 Task: Create in the project AgileNova in Backlog an issue 'Upgrade the logging and reporting features of a web application to improve system monitoring and analysis', assign it to team member softage.2@softage.net and change the status to IN PROGRESS. Create in the project AgileNova in Backlog an issue 'Create a new online platform for online fitness courses with advanced workout tracking and personalization features', assign it to team member softage.3@softage.net and change the status to IN PROGRESS
Action: Mouse moved to (210, 227)
Screenshot: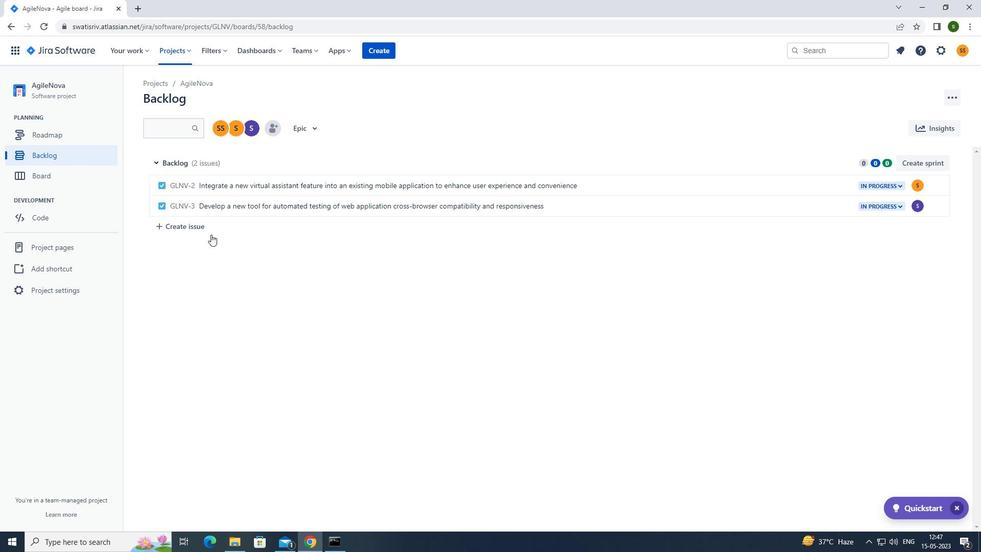 
Action: Mouse pressed left at (210, 227)
Screenshot: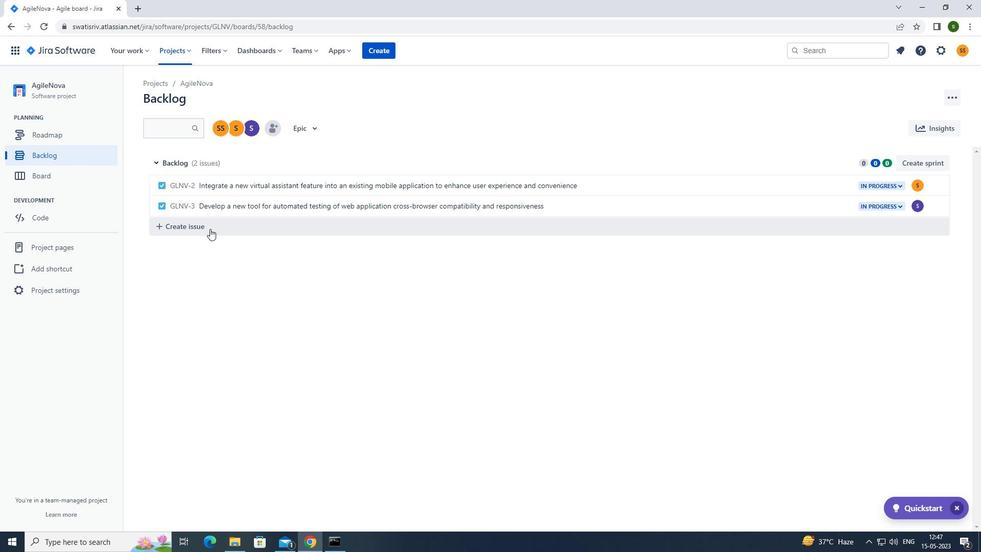 
Action: Mouse moved to (243, 230)
Screenshot: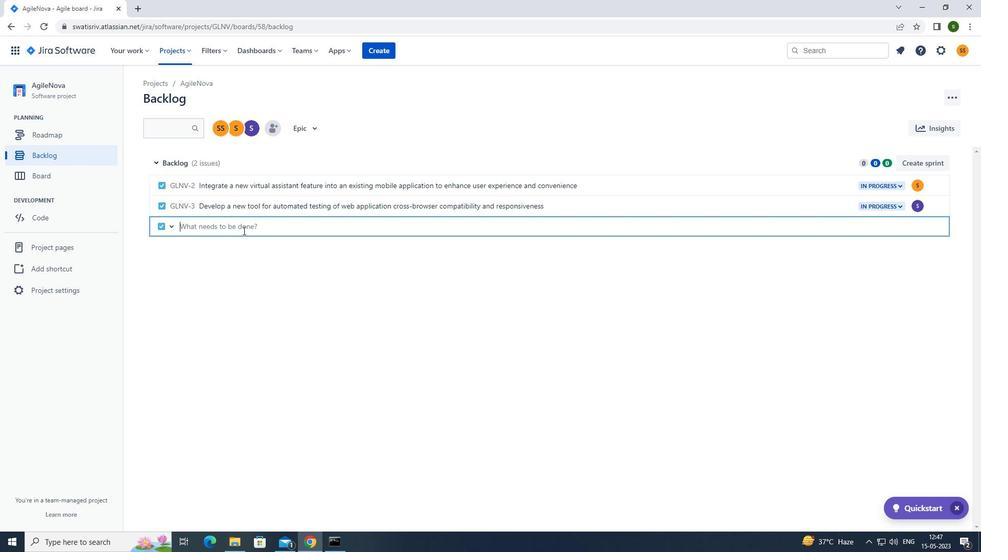 
Action: Key pressed <Key.caps_lock>u<Key.caps_lock>pgrade<Key.space>the<Key.space>logging<Key.space>and<Key.space>reporting<Key.space>features<Key.space>of<Key.space>a<Key.space>web<Key.space>application<Key.space>to<Key.space>improve<Key.space>system<Key.space>monitoring<Key.space>and<Key.space>analysis<Key.enter>
Screenshot: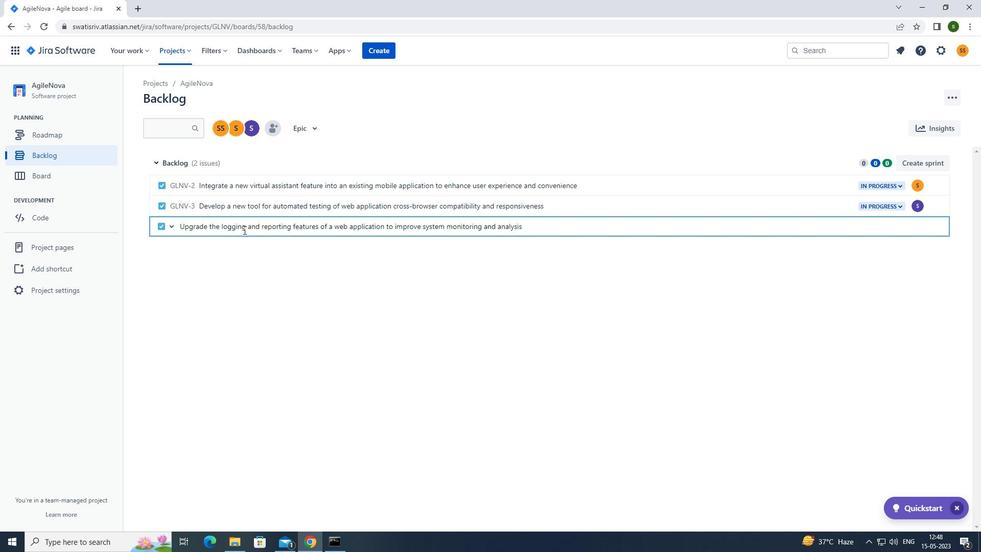 
Action: Mouse moved to (916, 225)
Screenshot: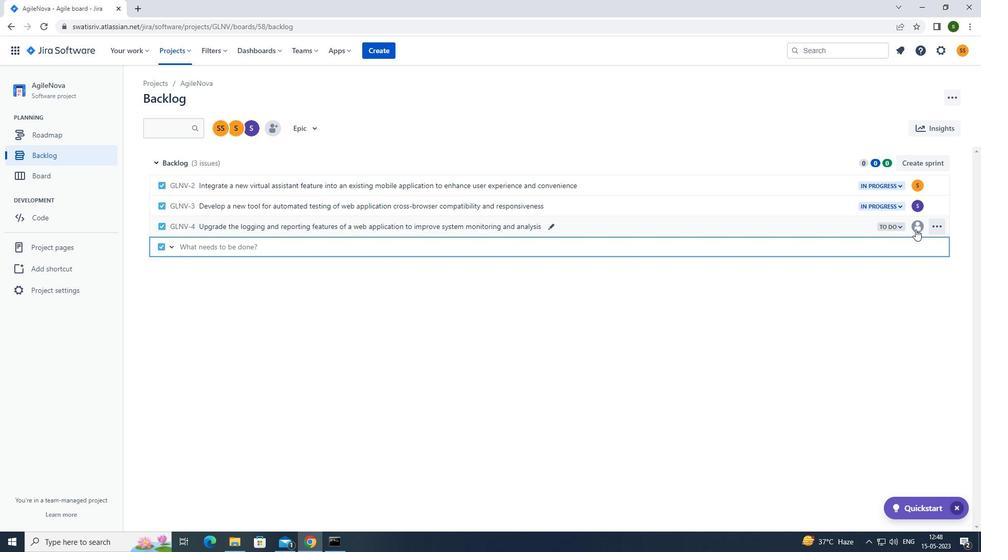 
Action: Mouse pressed left at (916, 225)
Screenshot: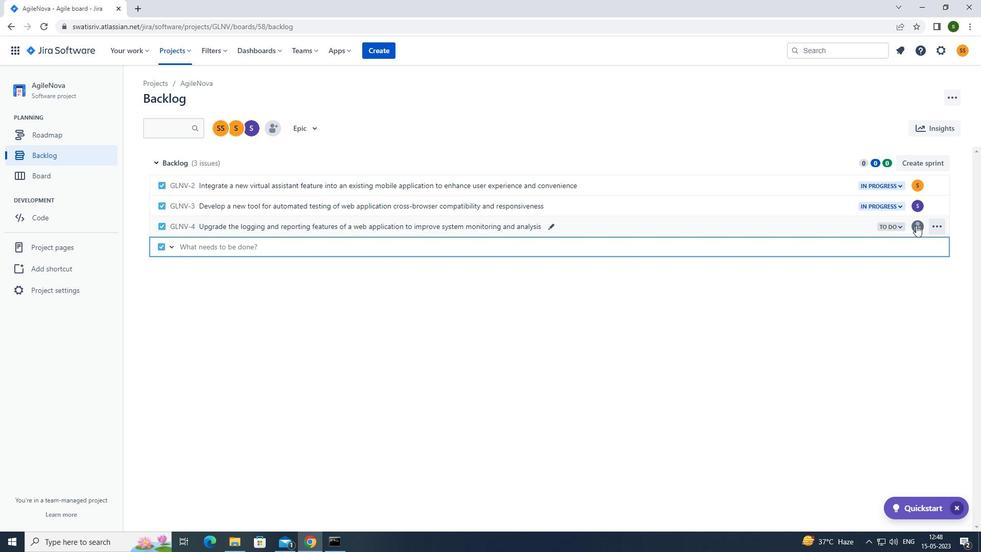 
Action: Mouse moved to (823, 331)
Screenshot: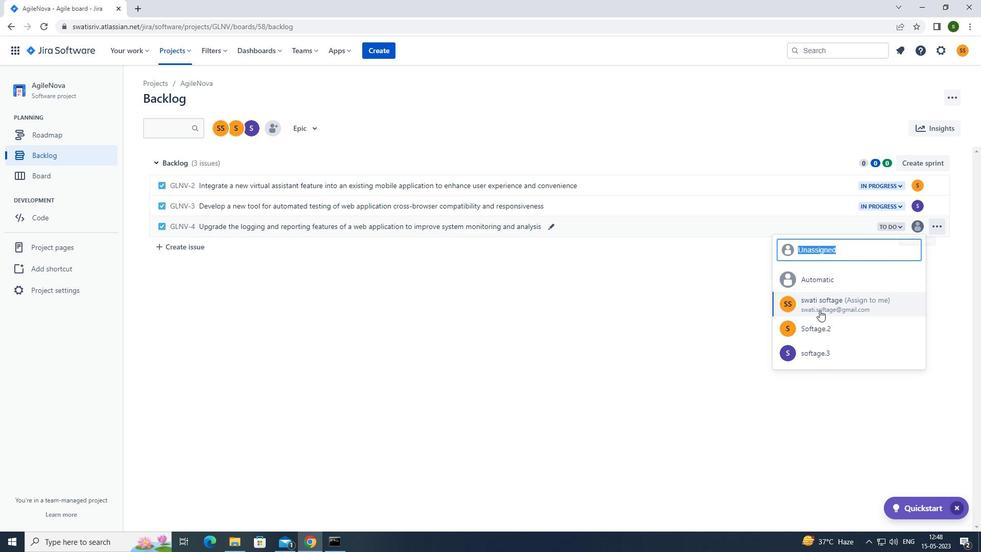 
Action: Mouse pressed left at (823, 331)
Screenshot: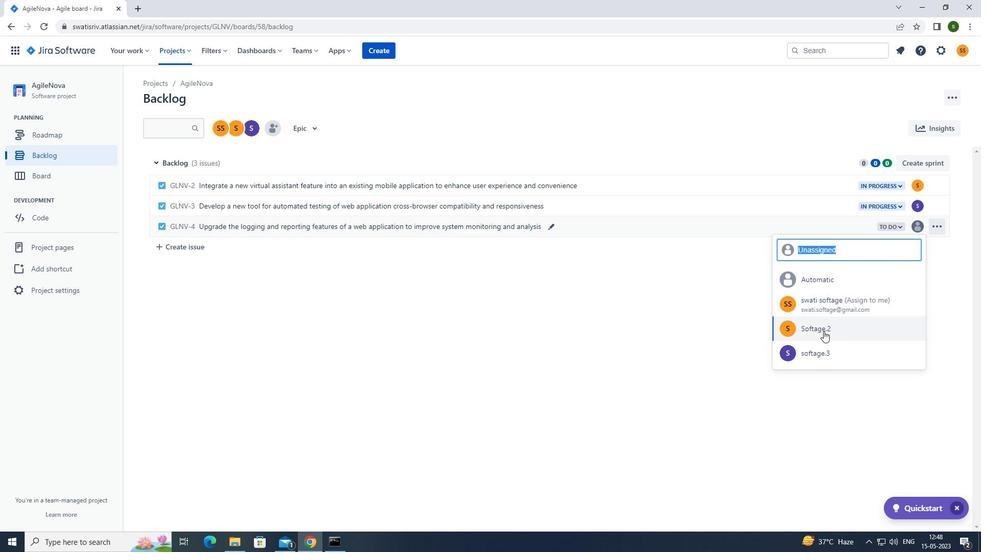 
Action: Mouse moved to (892, 225)
Screenshot: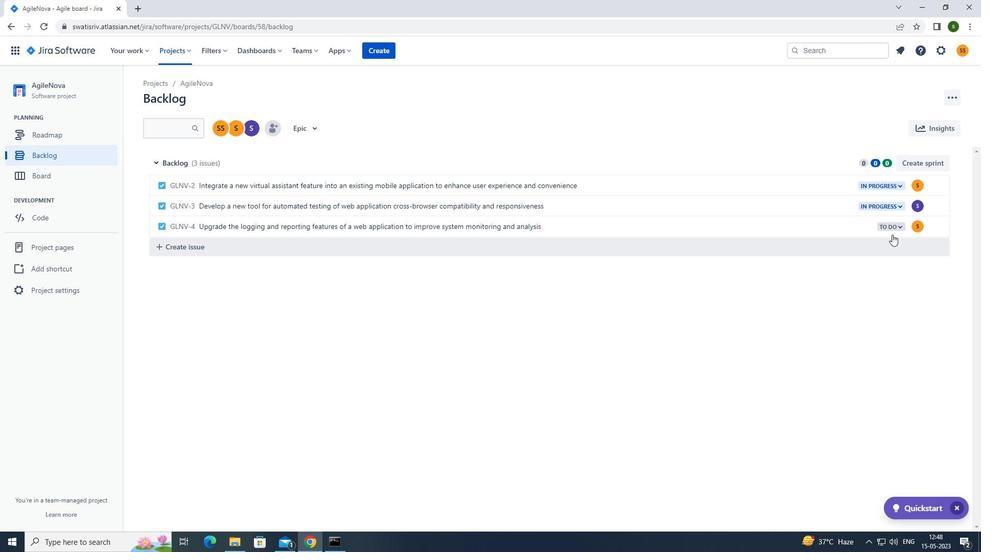 
Action: Mouse pressed left at (892, 225)
Screenshot: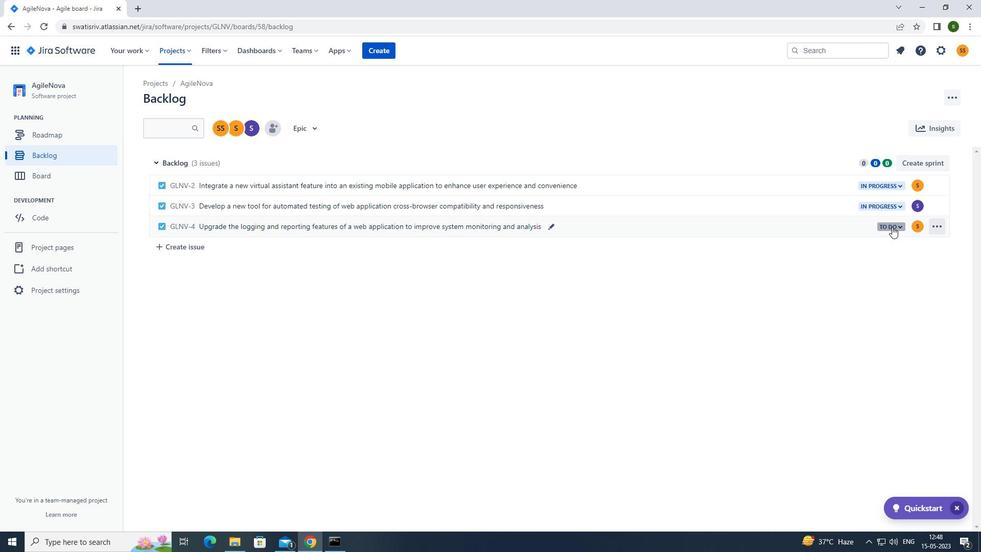 
Action: Mouse moved to (862, 245)
Screenshot: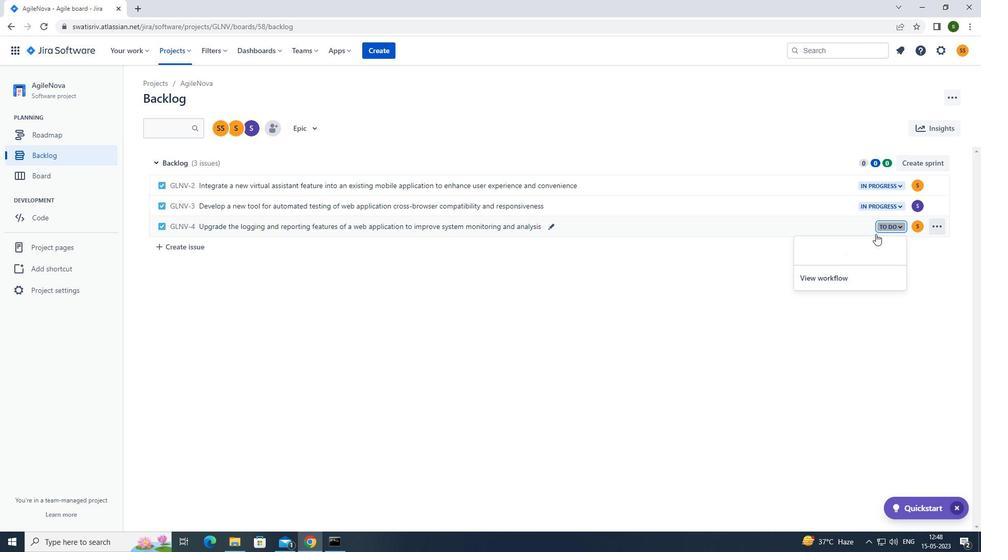 
Action: Mouse pressed left at (862, 245)
Screenshot: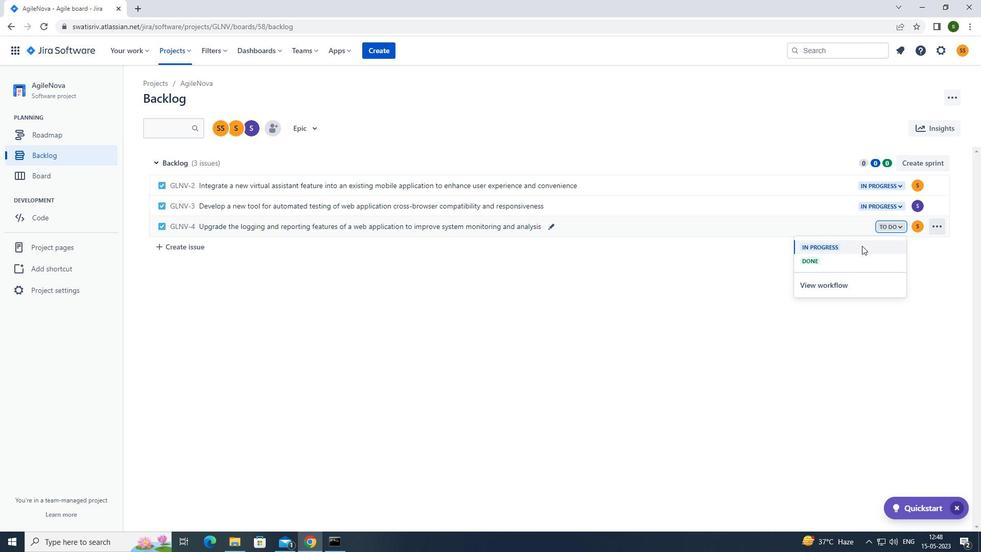
Action: Mouse moved to (216, 248)
Screenshot: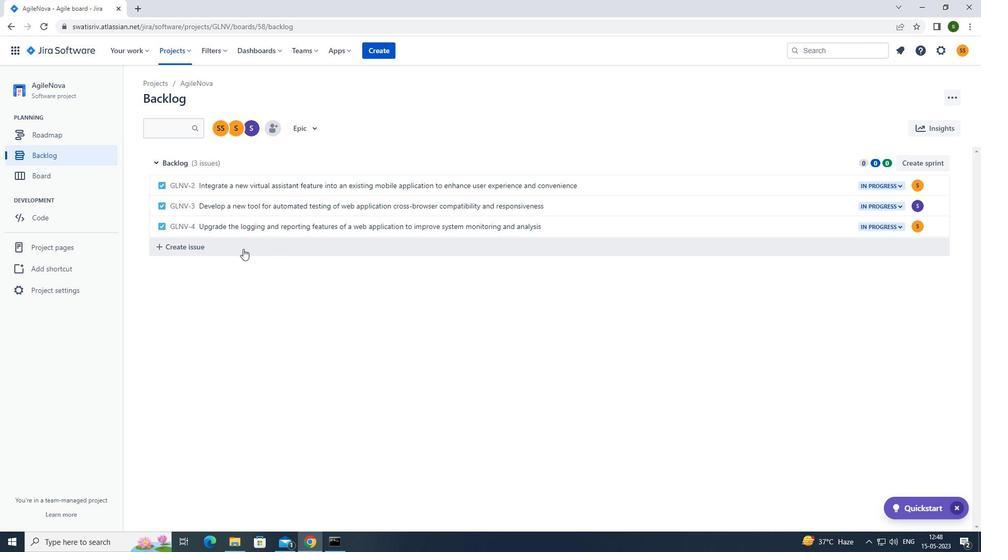 
Action: Mouse pressed left at (216, 248)
Screenshot: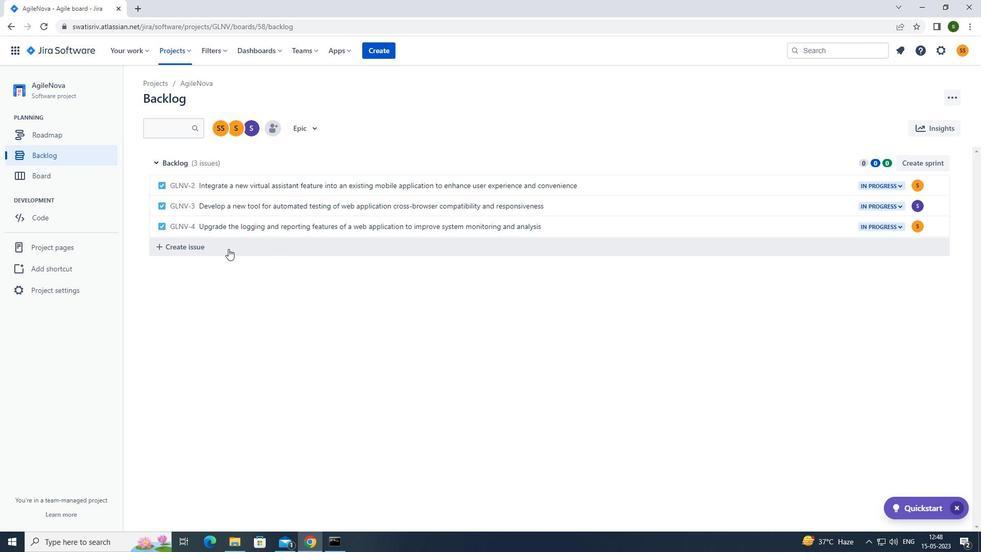 
Action: Mouse moved to (276, 248)
Screenshot: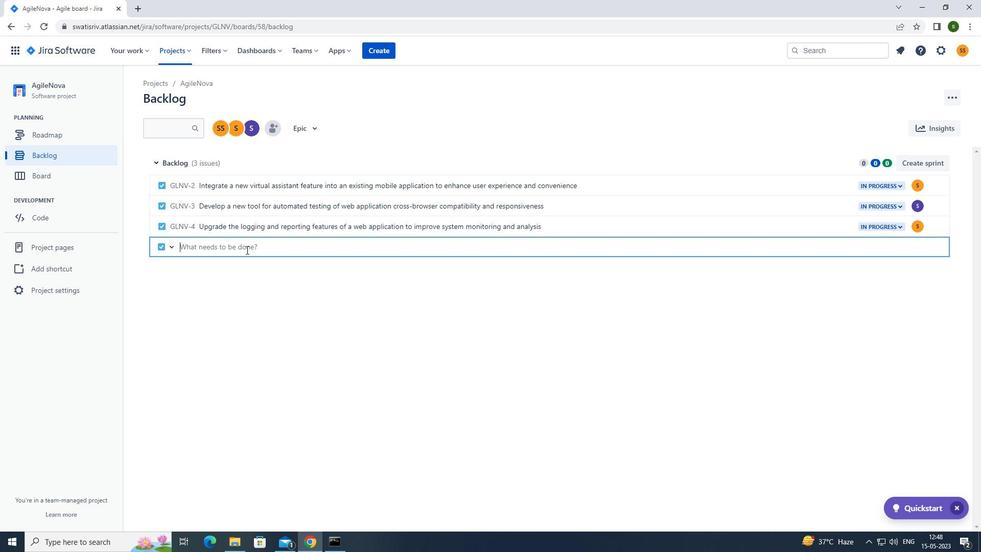 
Action: Mouse pressed left at (276, 248)
Screenshot: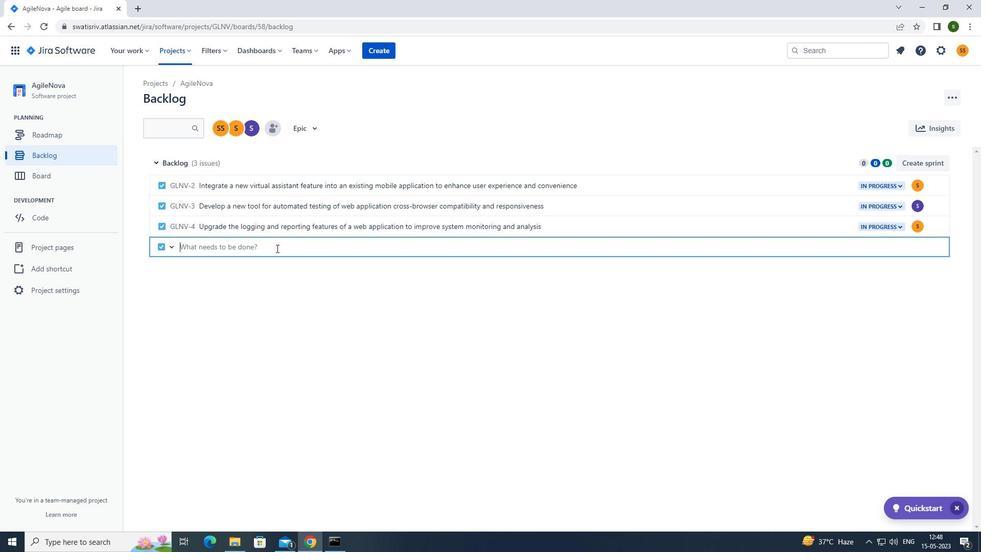 
Action: Key pressed <Key.caps_lock>c<Key.caps_lock>reate<Key.space>a<Key.space>new<Key.space>online<Key.space>platform<Key.space>for<Key.space>online<Key.space>fitness<Key.space>courses<Key.space>with<Key.space>advanced<Key.space>workout<Key.space>tracking<Key.space>and<Key.space>personalization<Key.space>features<Key.enter>
Screenshot: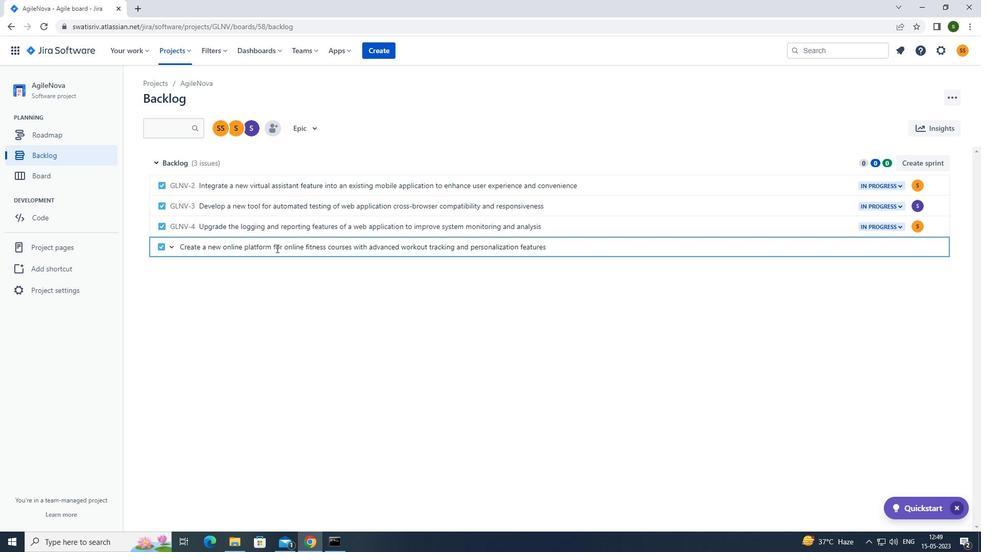 
Action: Mouse moved to (916, 245)
Screenshot: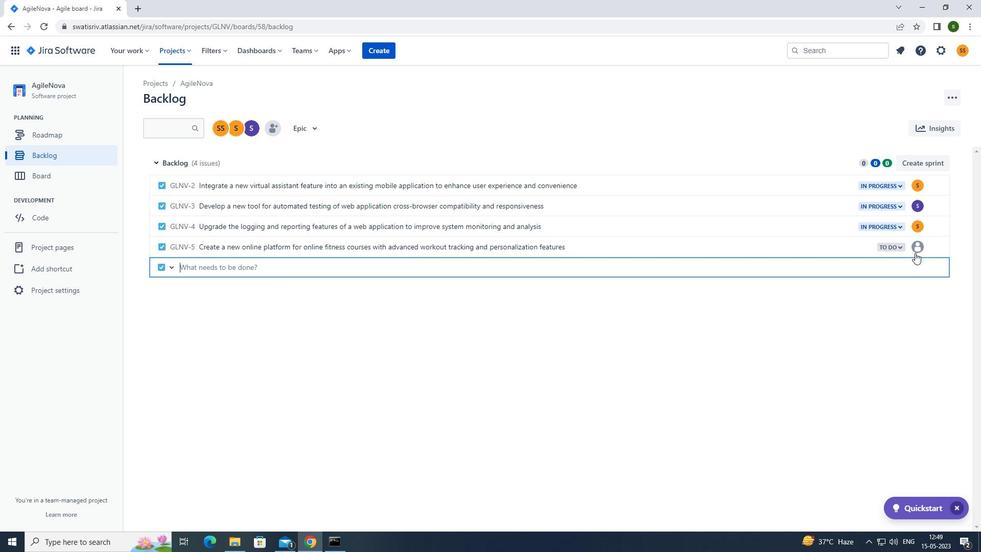
Action: Mouse pressed left at (916, 245)
Screenshot: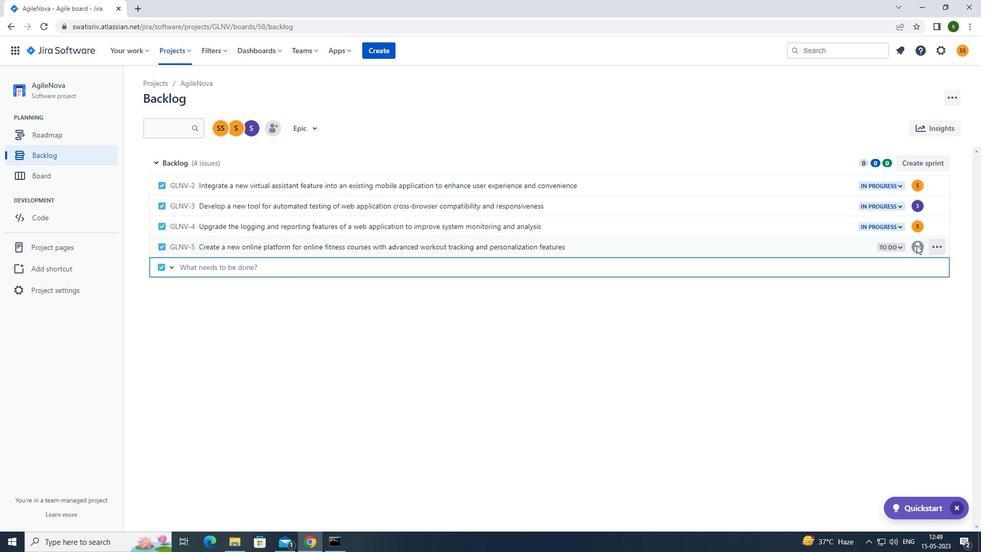 
Action: Mouse moved to (916, 247)
Screenshot: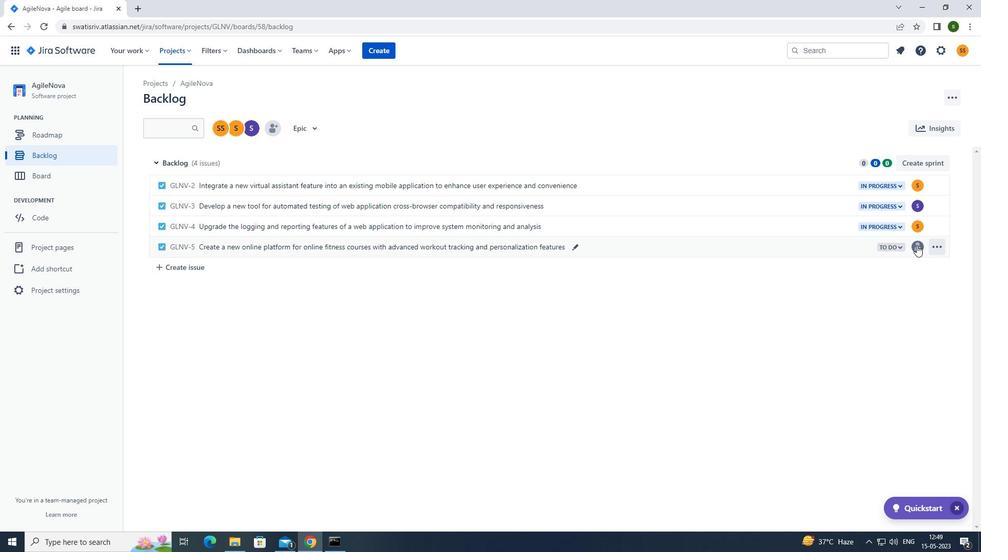 
Action: Mouse pressed left at (916, 247)
Screenshot: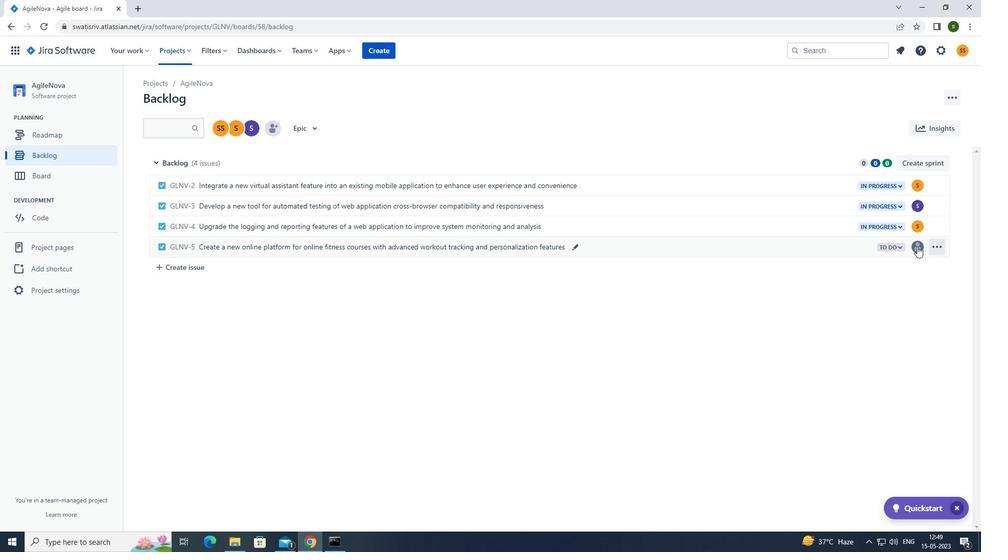 
Action: Mouse moved to (840, 373)
Screenshot: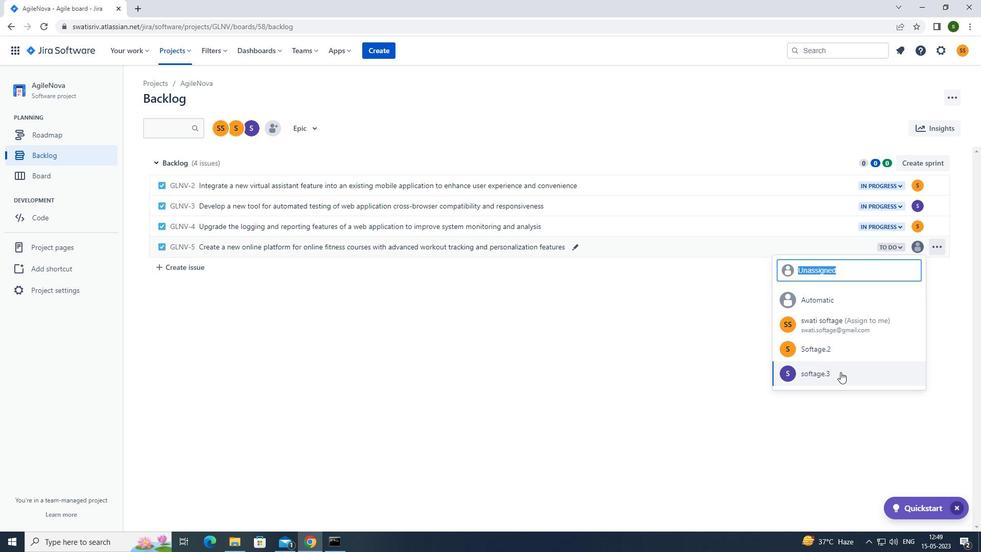 
Action: Mouse pressed left at (840, 373)
Screenshot: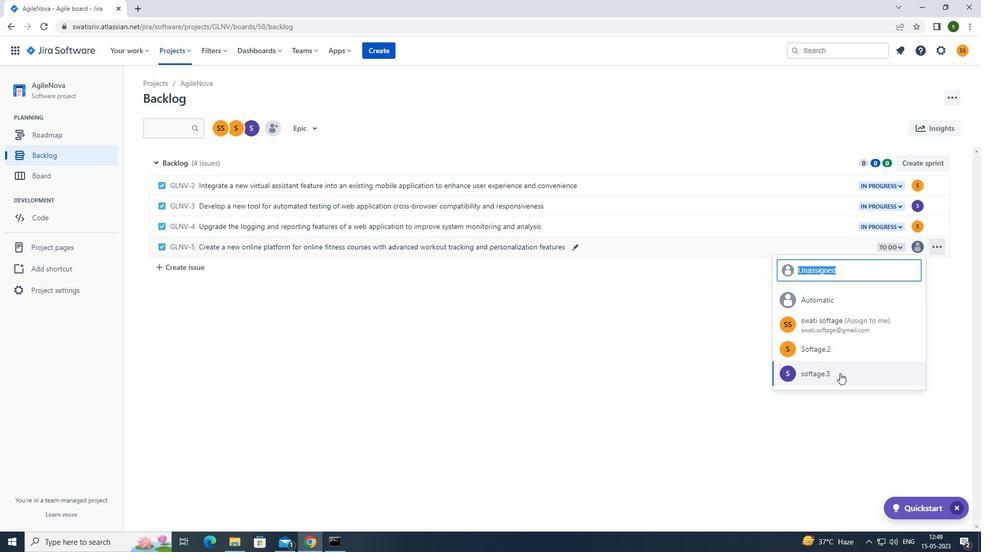
Action: Mouse moved to (893, 246)
Screenshot: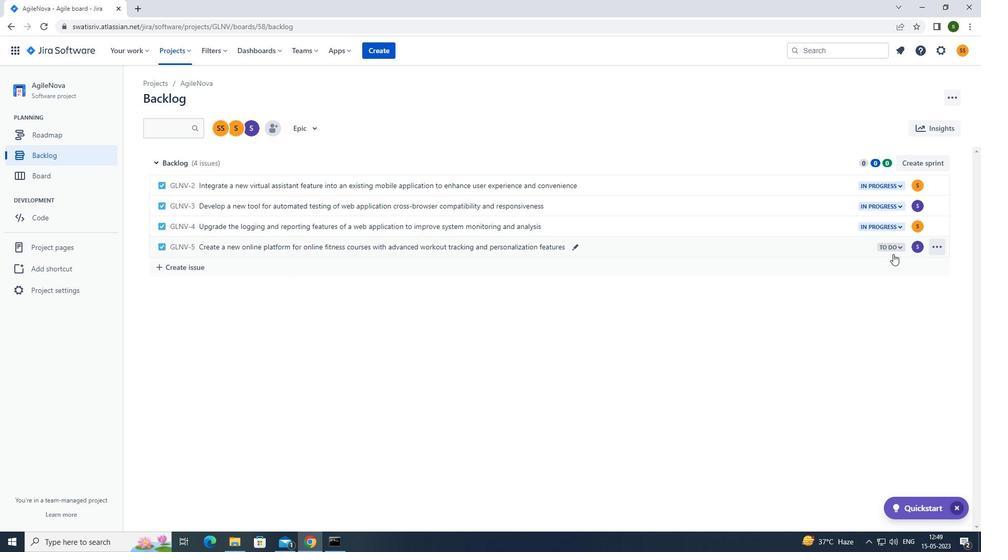 
Action: Mouse pressed left at (893, 246)
Screenshot: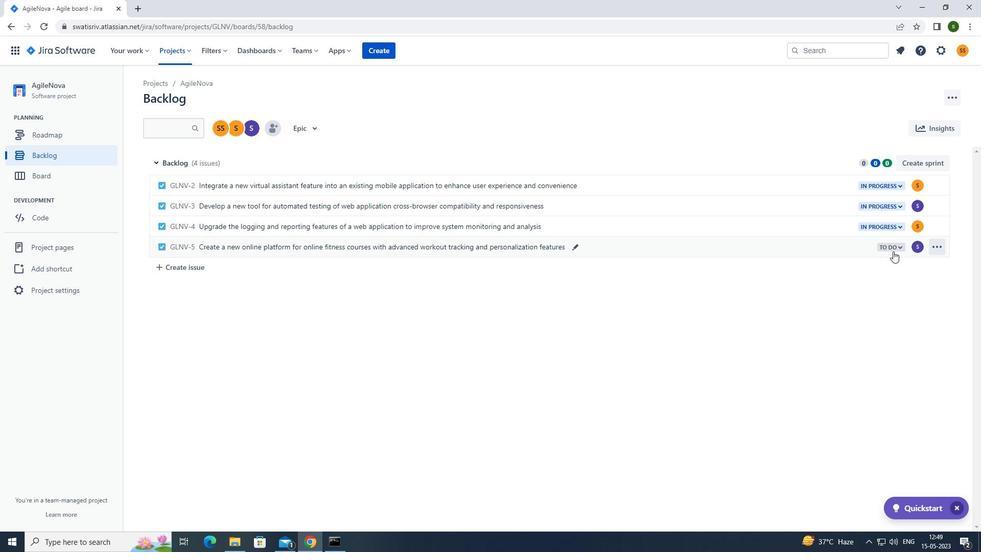 
Action: Mouse moved to (841, 266)
Screenshot: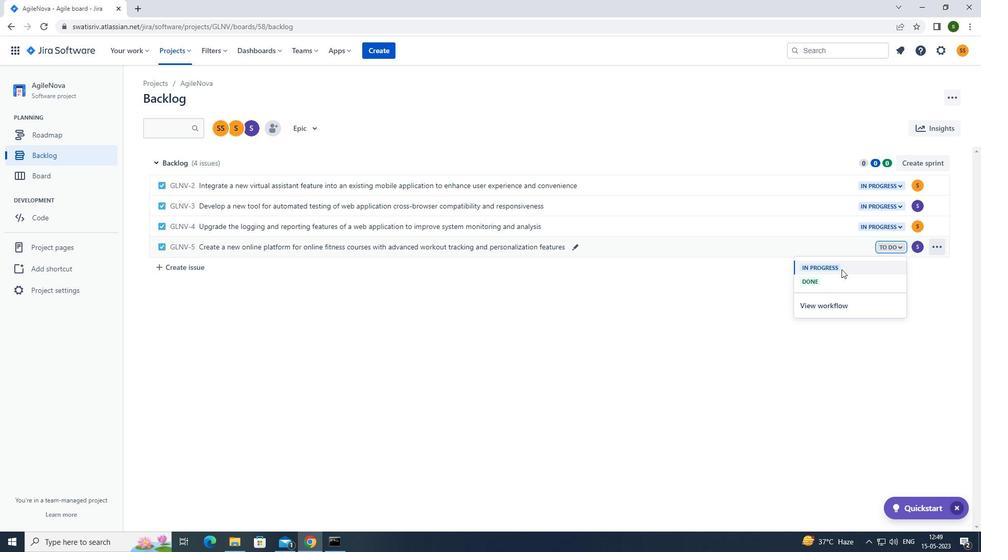 
Action: Mouse pressed left at (841, 266)
Screenshot: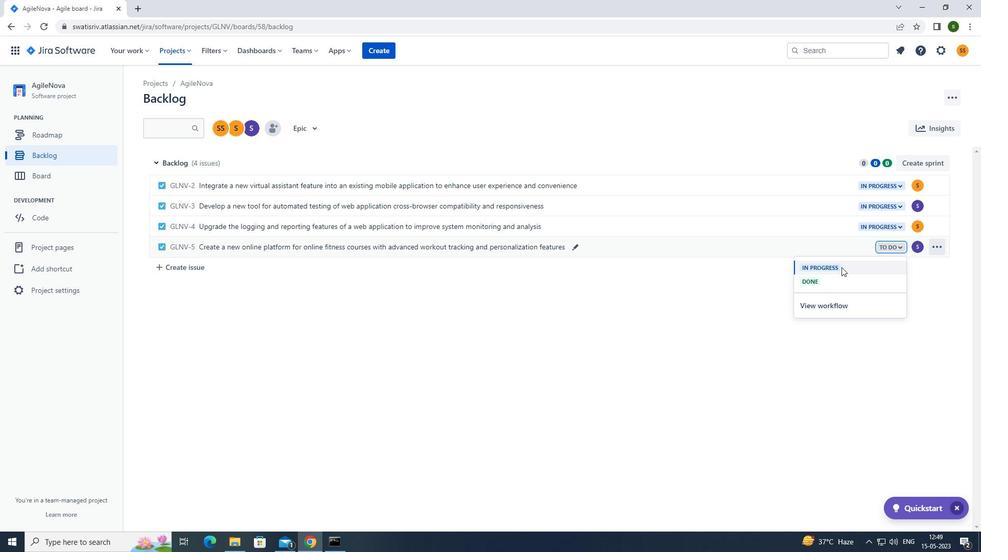 
Action: Mouse moved to (749, 339)
Screenshot: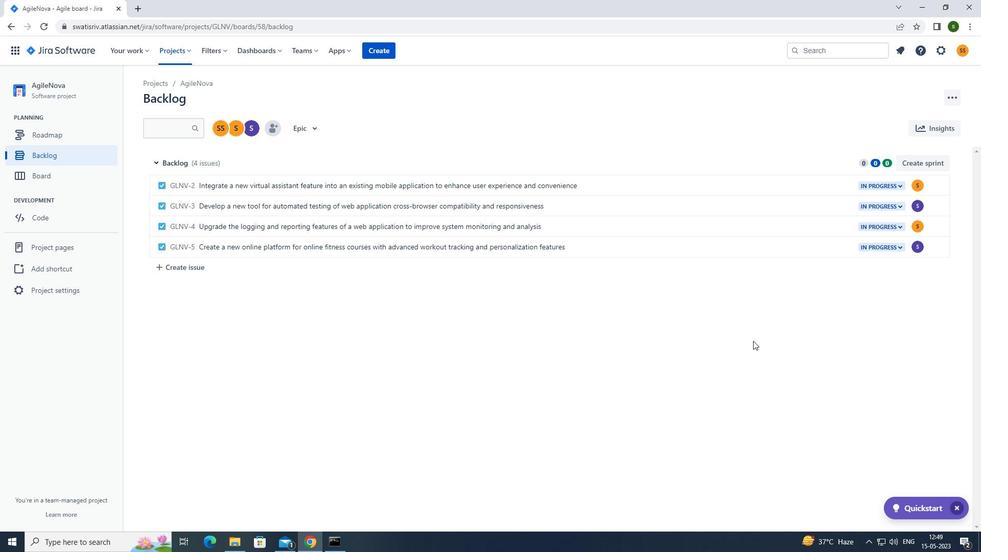 
